 Task: Use the formula "DPRODUCT" in spreadsheet "Project protfolio".
Action: Mouse moved to (608, 96)
Screenshot: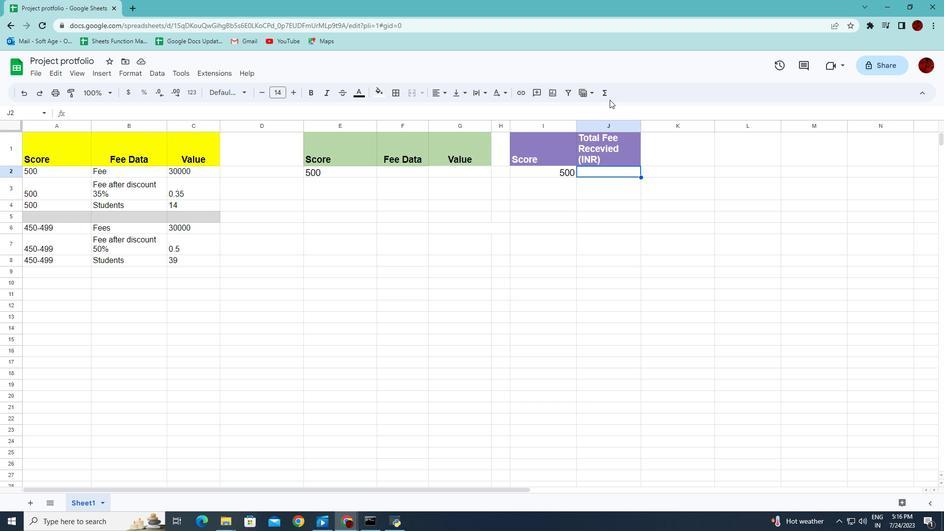 
Action: Mouse pressed left at (608, 96)
Screenshot: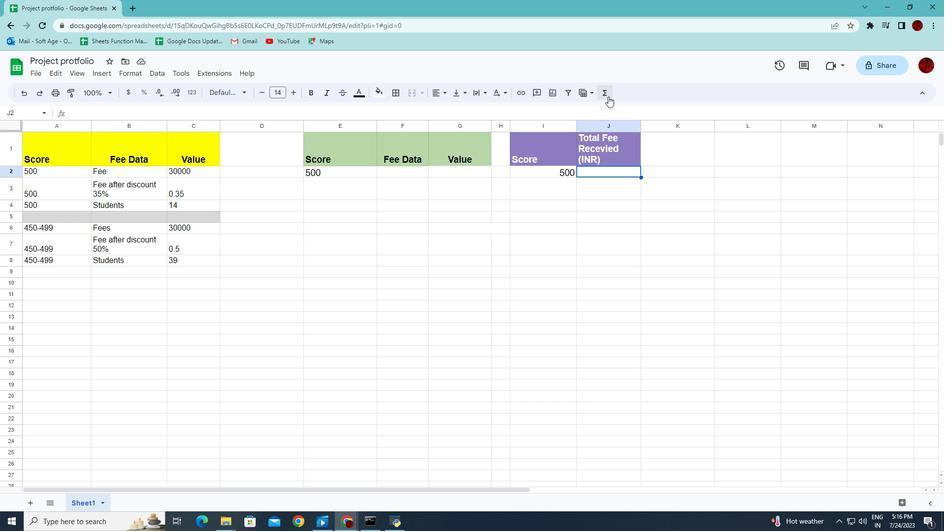 
Action: Mouse moved to (765, 204)
Screenshot: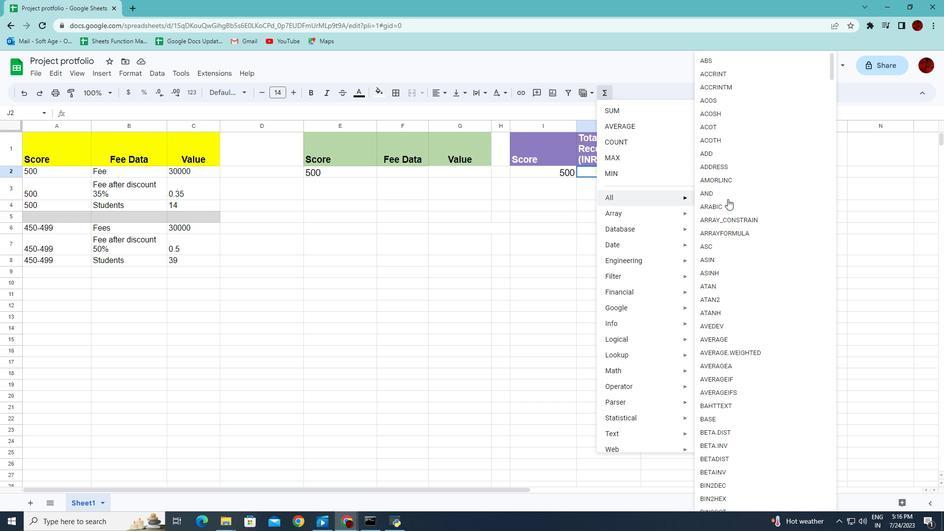 
Action: Mouse scrolled (765, 203) with delta (0, 0)
Screenshot: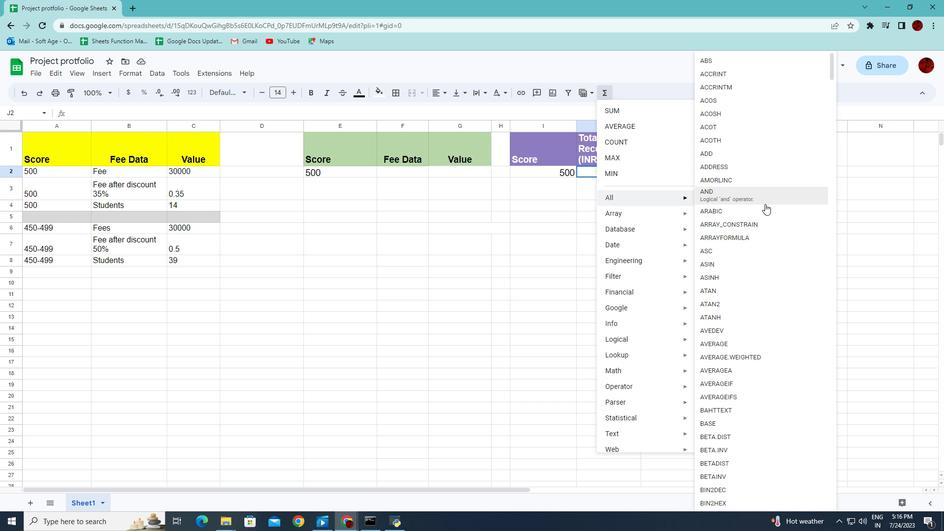 
Action: Mouse scrolled (765, 203) with delta (0, 0)
Screenshot: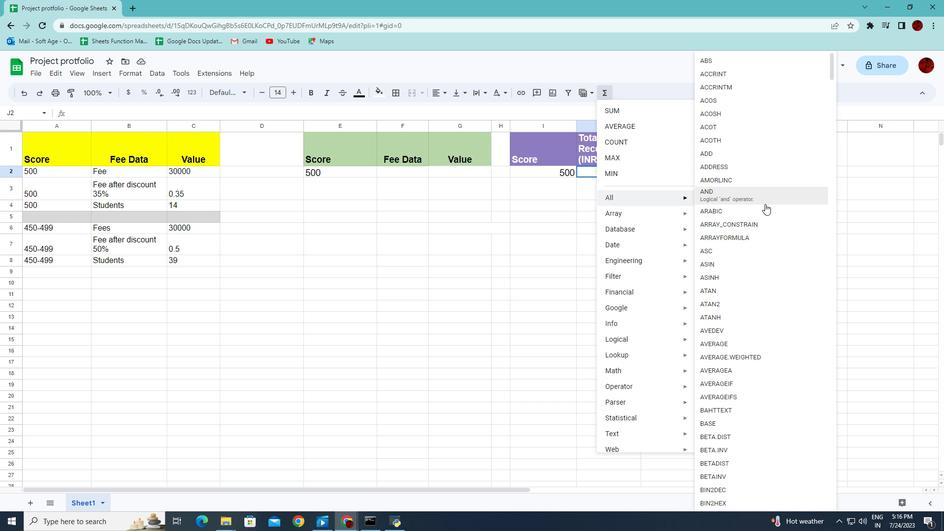 
Action: Mouse scrolled (765, 203) with delta (0, 0)
Screenshot: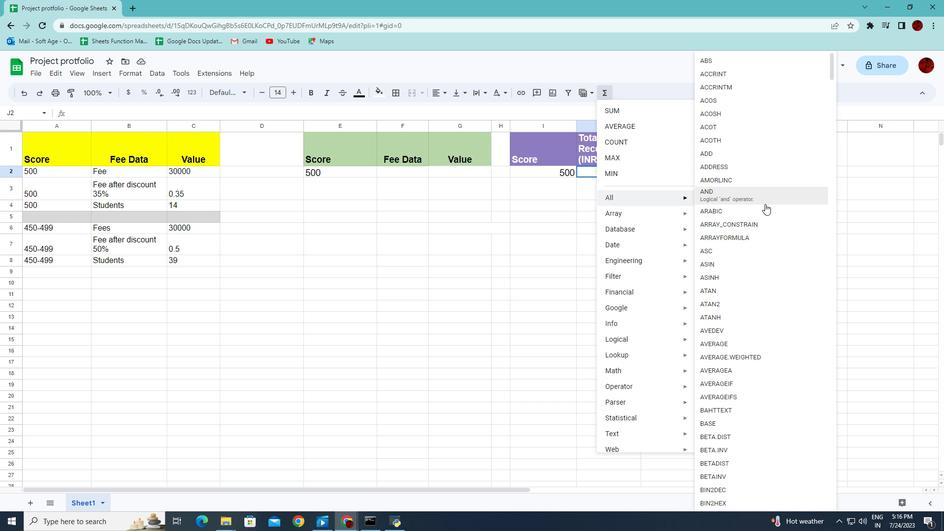 
Action: Mouse scrolled (765, 203) with delta (0, 0)
Screenshot: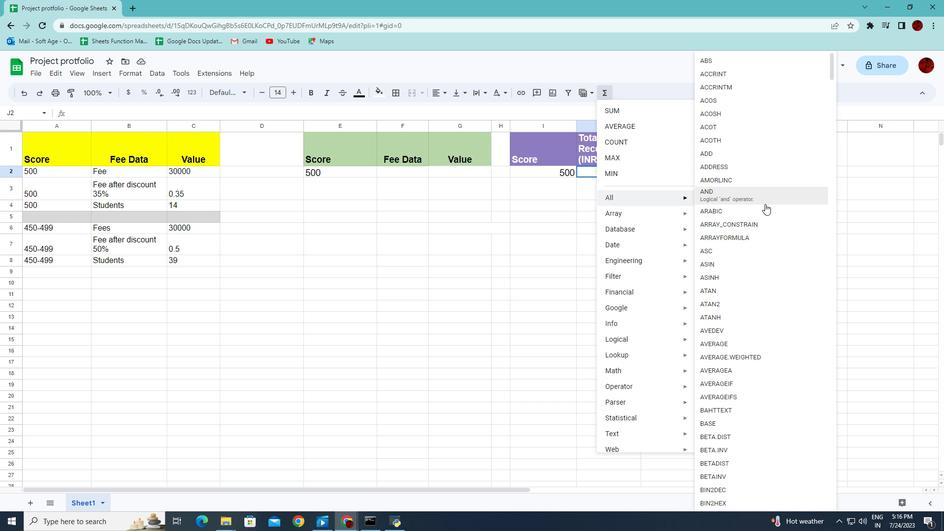 
Action: Mouse scrolled (765, 203) with delta (0, 0)
Screenshot: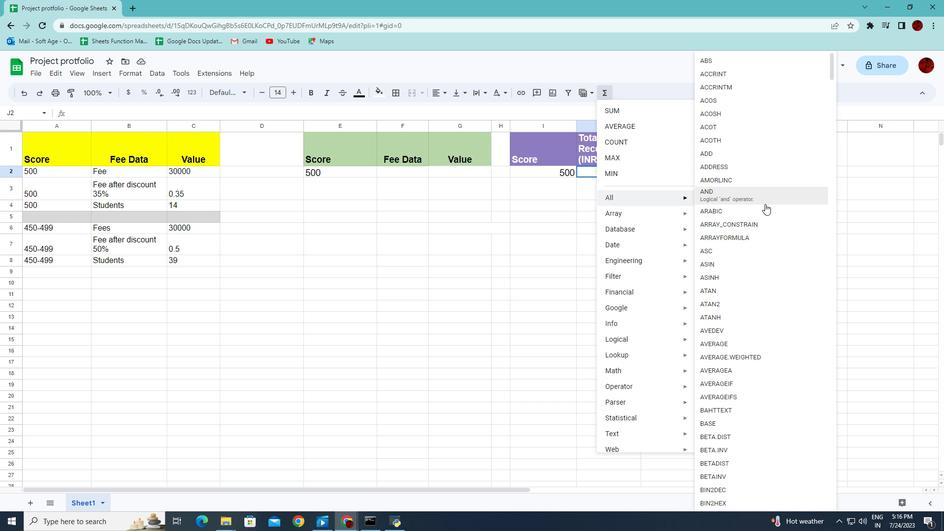 
Action: Mouse scrolled (765, 203) with delta (0, 0)
Screenshot: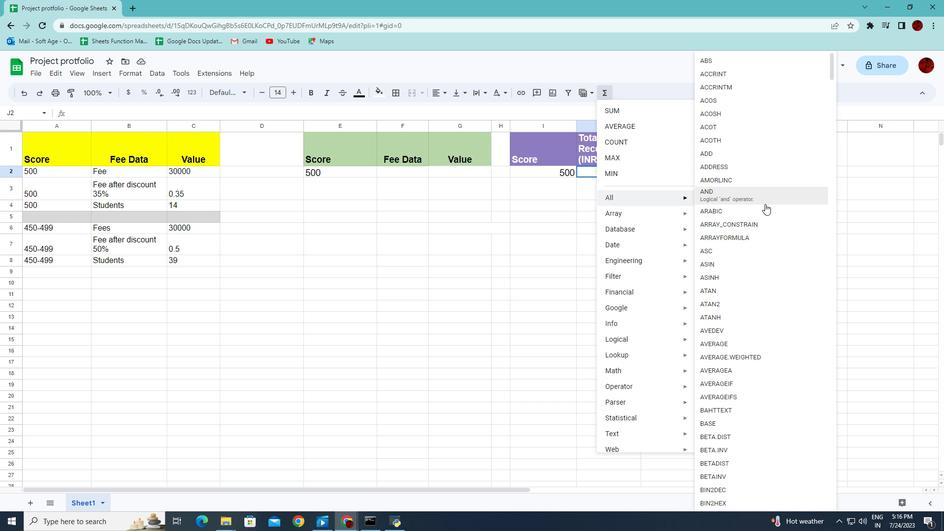 
Action: Mouse scrolled (765, 203) with delta (0, 0)
Screenshot: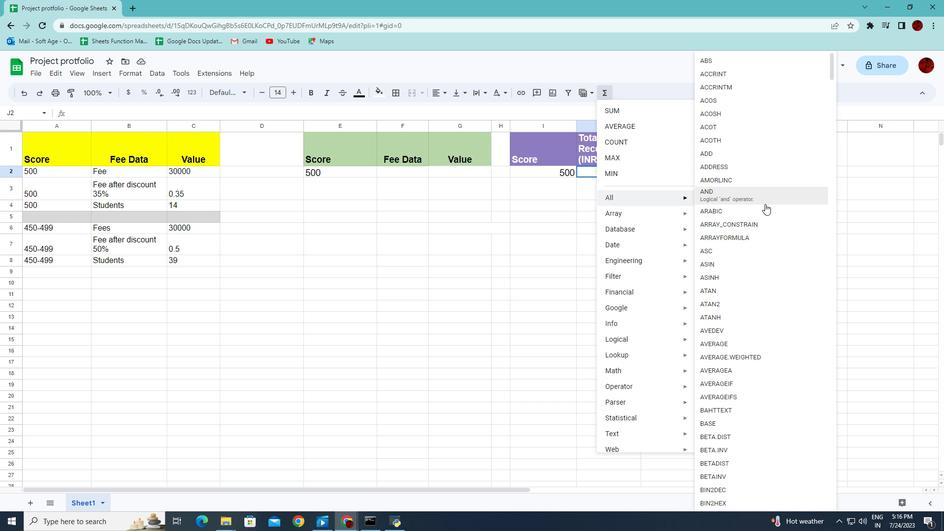 
Action: Mouse scrolled (765, 203) with delta (0, 0)
Screenshot: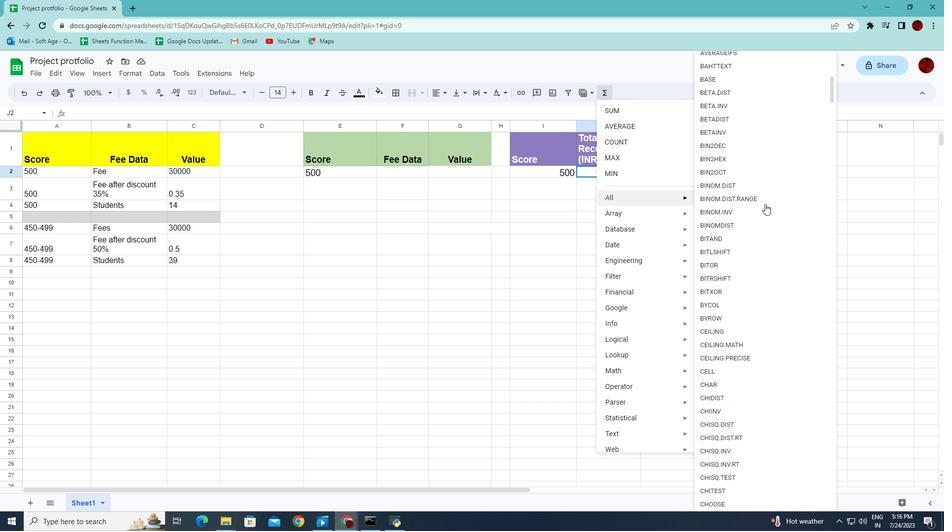 
Action: Mouse scrolled (765, 203) with delta (0, 0)
Screenshot: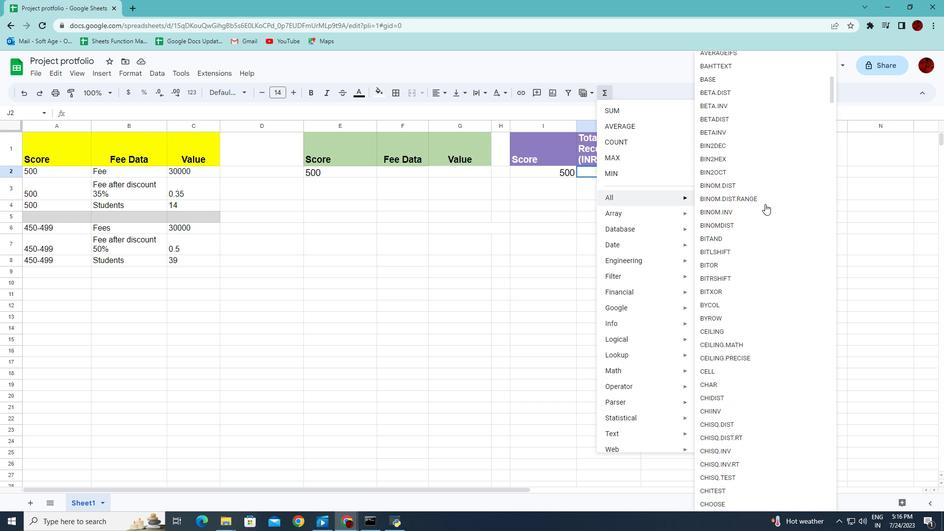 
Action: Mouse scrolled (765, 203) with delta (0, 0)
Screenshot: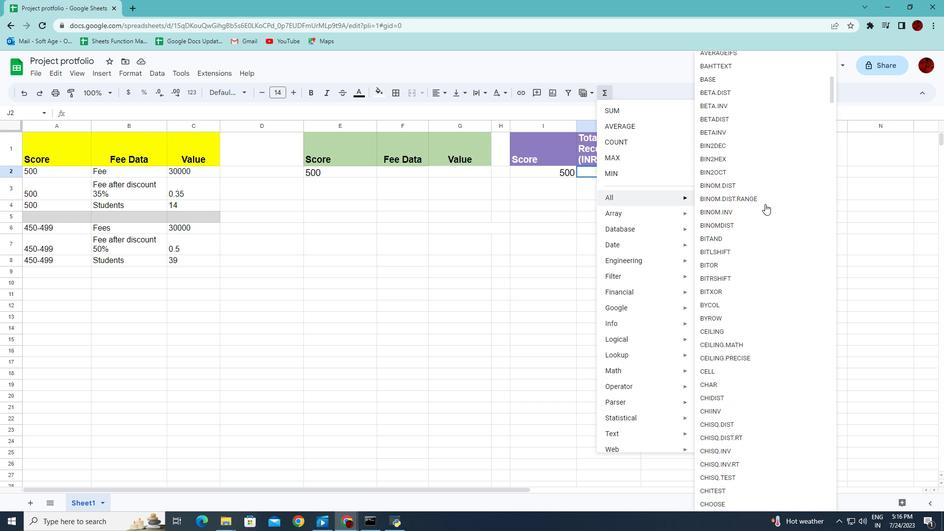 
Action: Mouse scrolled (765, 203) with delta (0, 0)
Screenshot: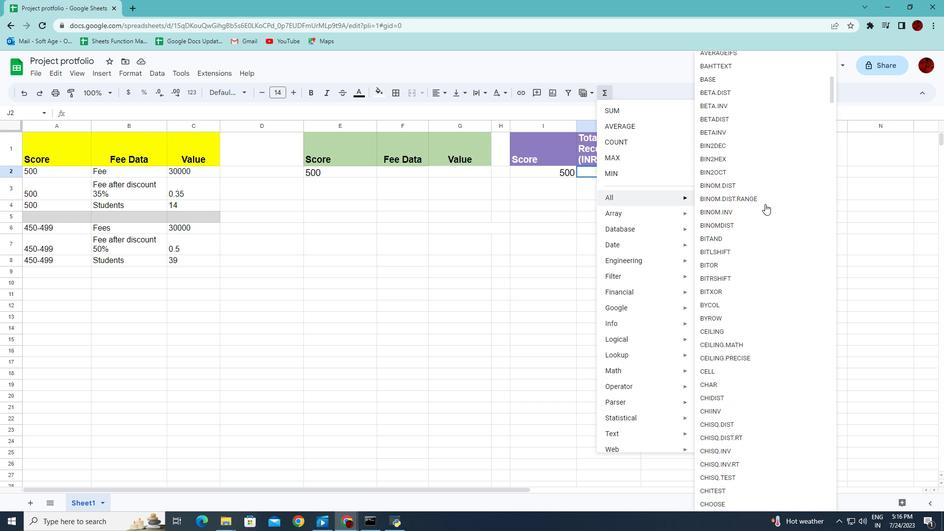 
Action: Mouse scrolled (765, 203) with delta (0, 0)
Screenshot: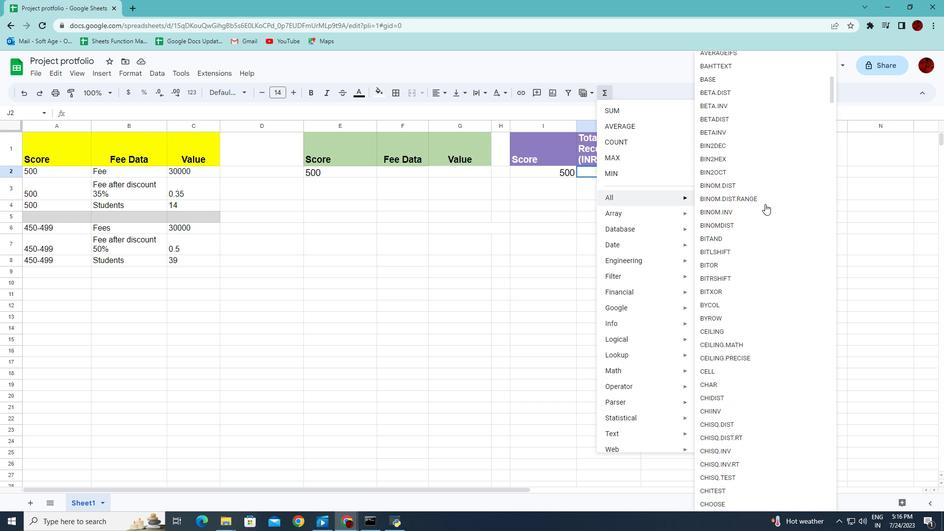 
Action: Mouse scrolled (765, 203) with delta (0, 0)
Screenshot: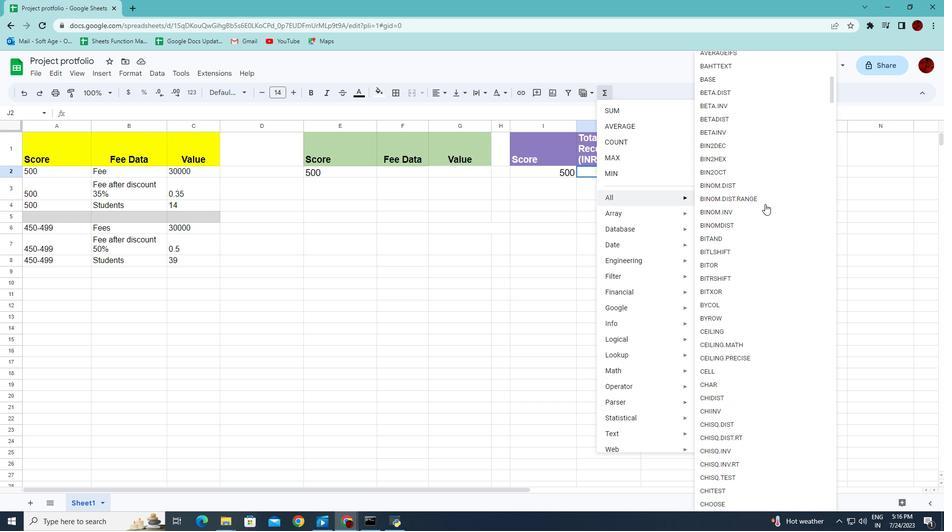 
Action: Mouse scrolled (765, 203) with delta (0, 0)
Screenshot: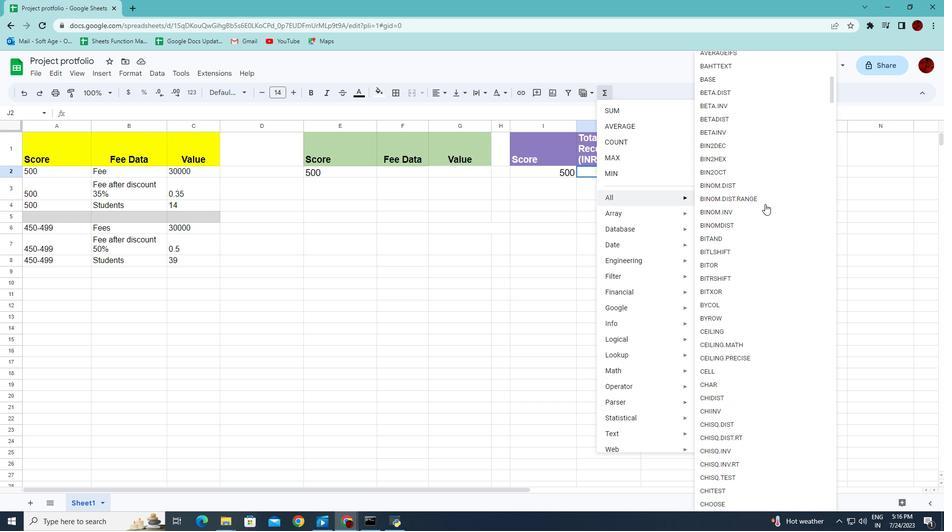 
Action: Mouse scrolled (765, 203) with delta (0, 0)
Screenshot: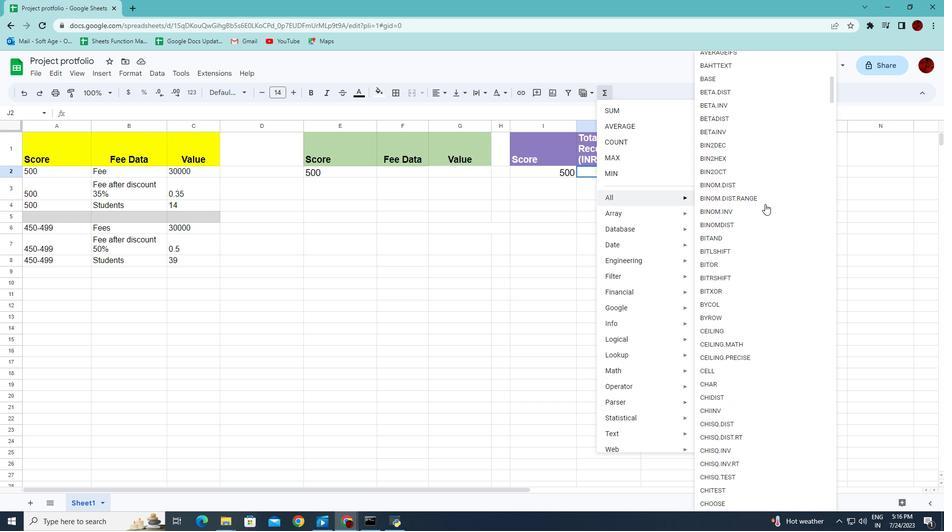 
Action: Mouse scrolled (765, 203) with delta (0, 0)
Screenshot: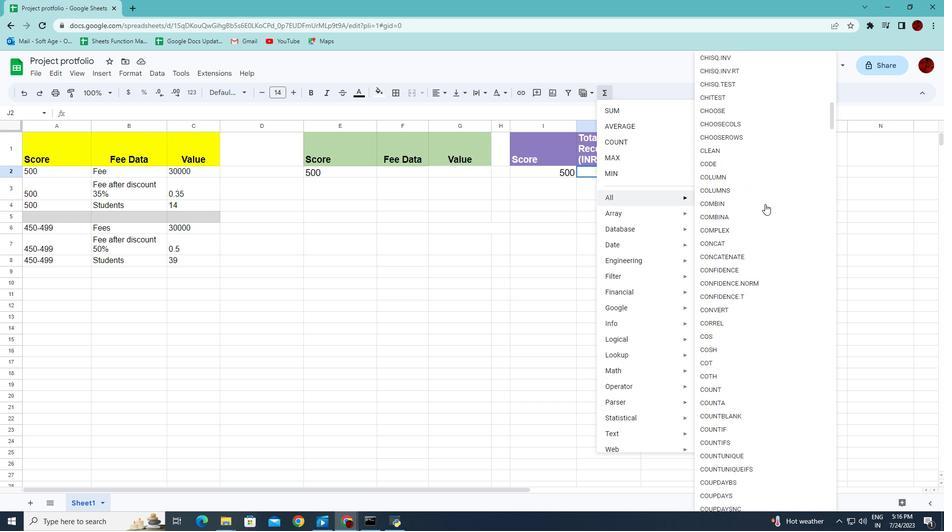
Action: Mouse scrolled (765, 203) with delta (0, 0)
Screenshot: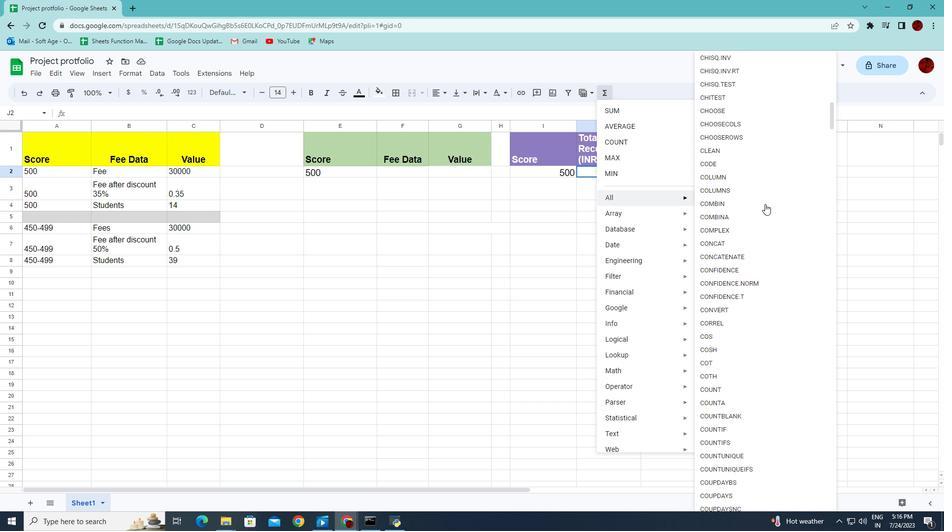 
Action: Mouse scrolled (765, 203) with delta (0, 0)
Screenshot: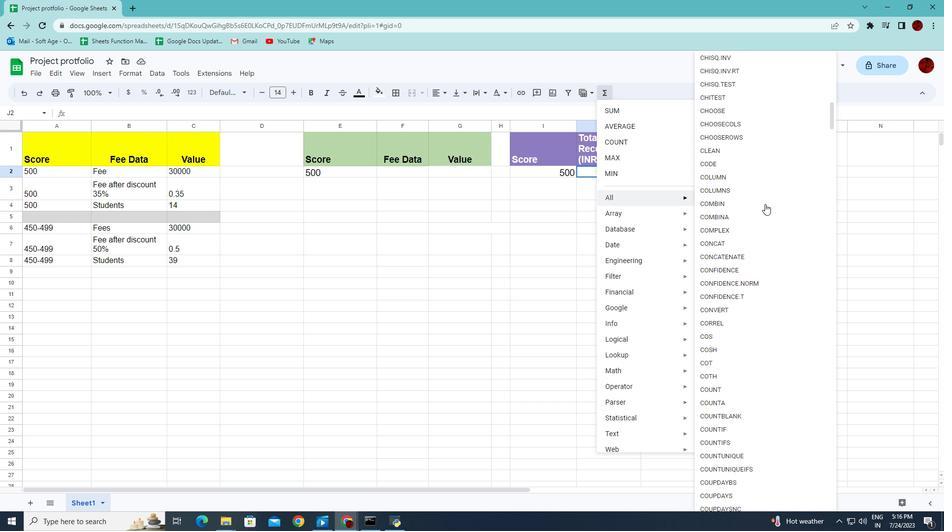 
Action: Mouse scrolled (765, 203) with delta (0, 0)
Screenshot: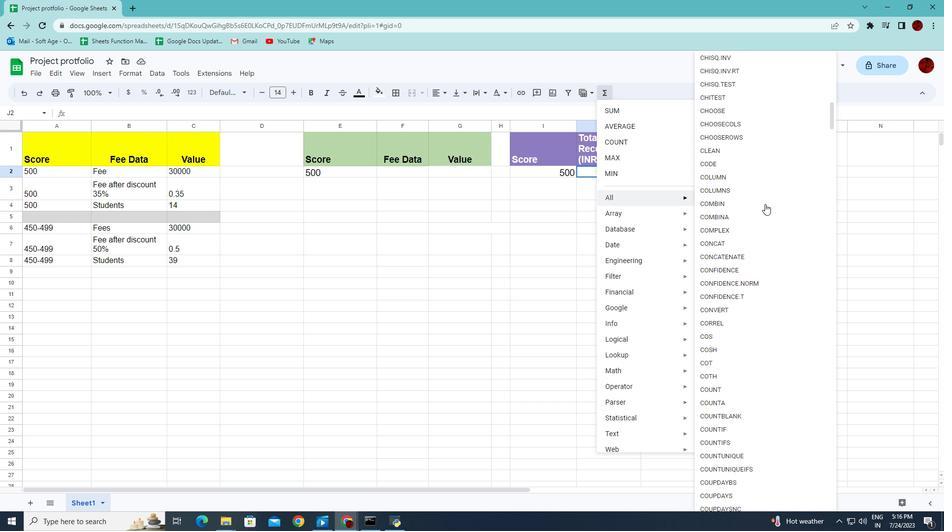 
Action: Mouse scrolled (765, 203) with delta (0, 0)
Screenshot: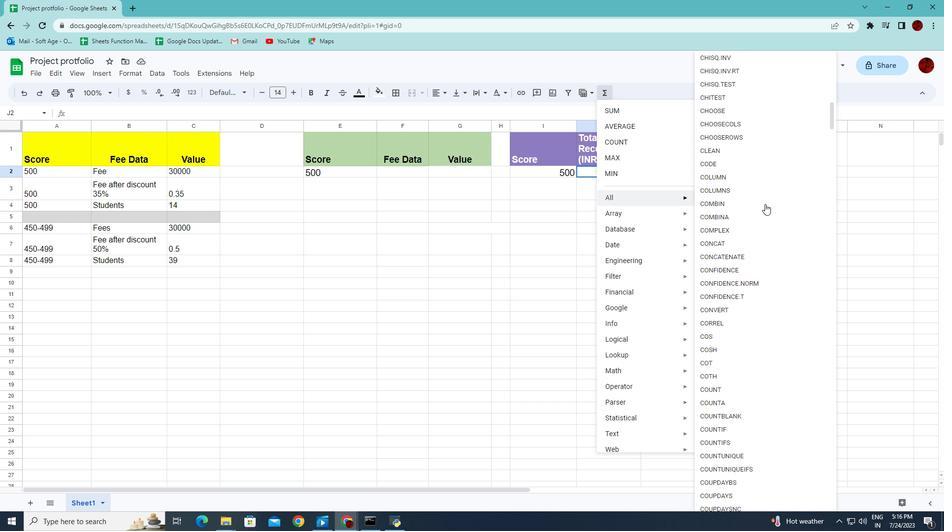 
Action: Mouse scrolled (765, 203) with delta (0, 0)
Screenshot: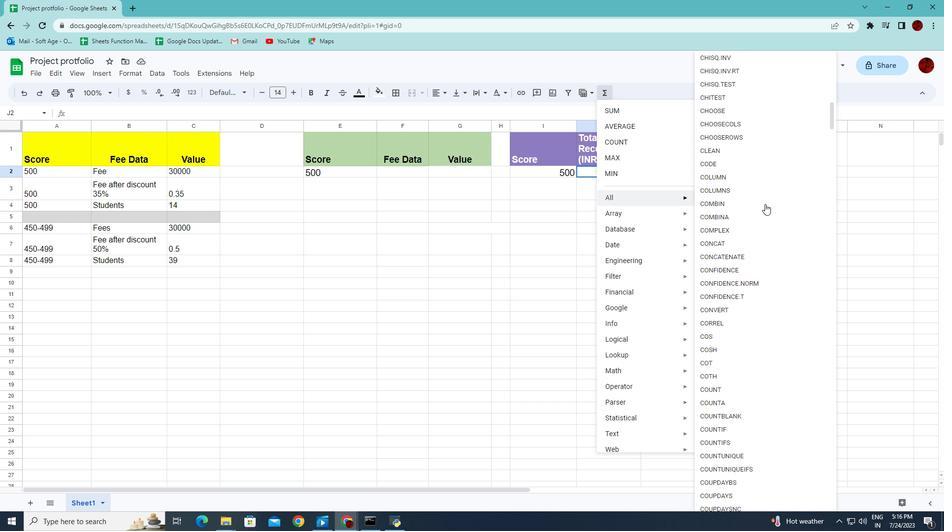 
Action: Mouse scrolled (765, 203) with delta (0, 0)
Screenshot: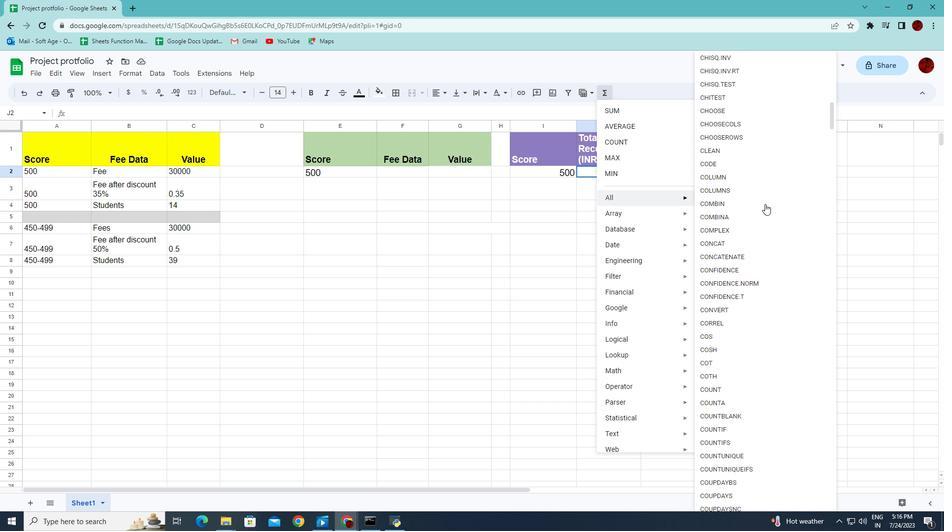 
Action: Mouse scrolled (765, 203) with delta (0, 0)
Screenshot: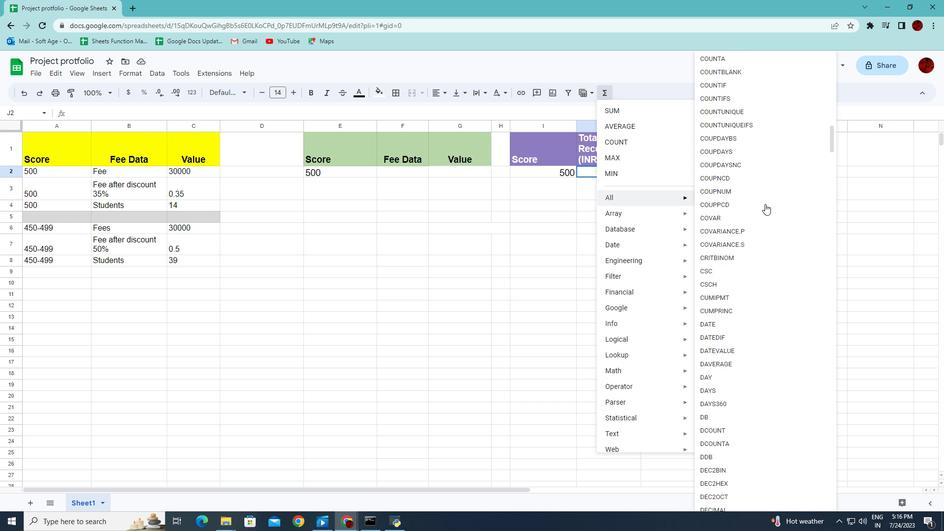
Action: Mouse scrolled (765, 203) with delta (0, 0)
Screenshot: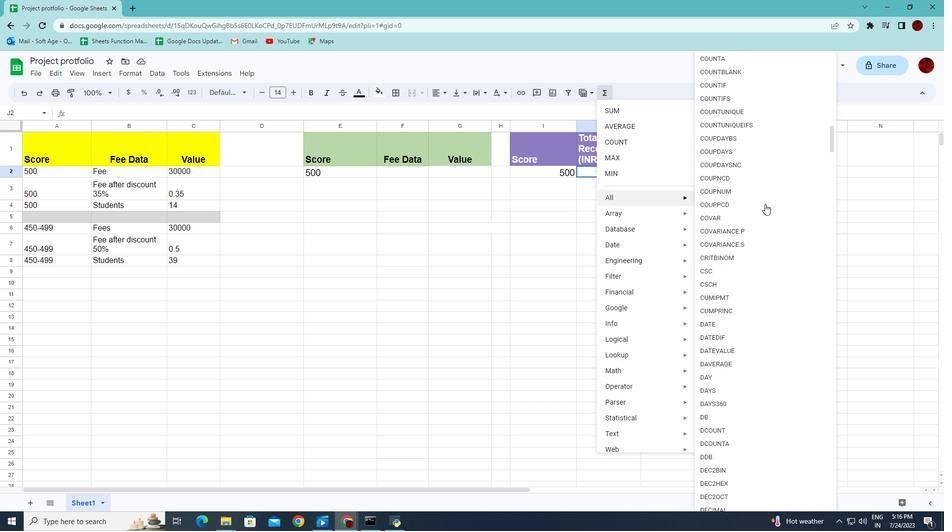 
Action: Mouse scrolled (765, 203) with delta (0, 0)
Screenshot: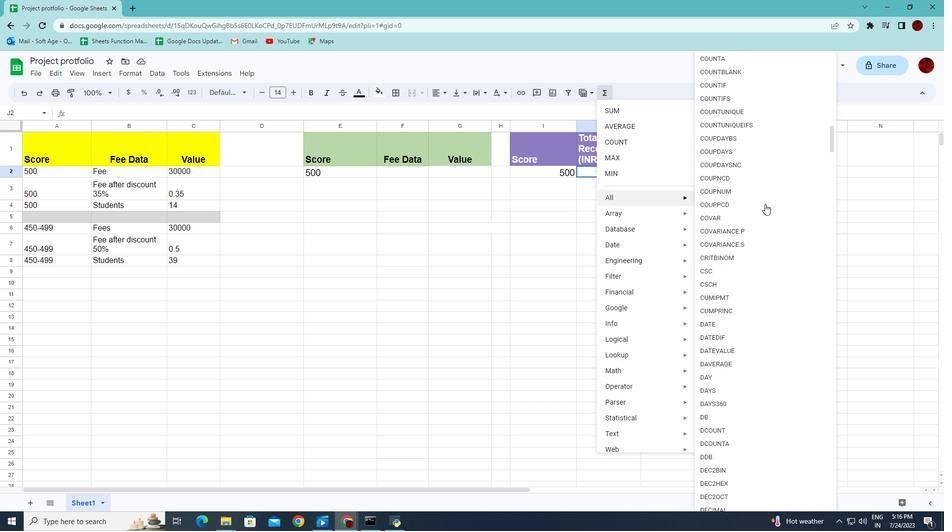 
Action: Mouse scrolled (765, 203) with delta (0, 0)
Screenshot: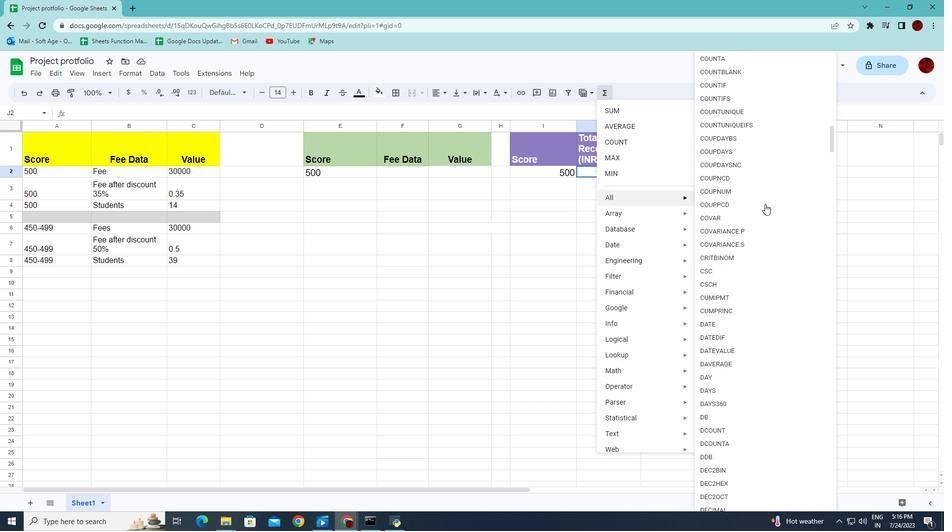 
Action: Mouse scrolled (765, 203) with delta (0, 0)
Screenshot: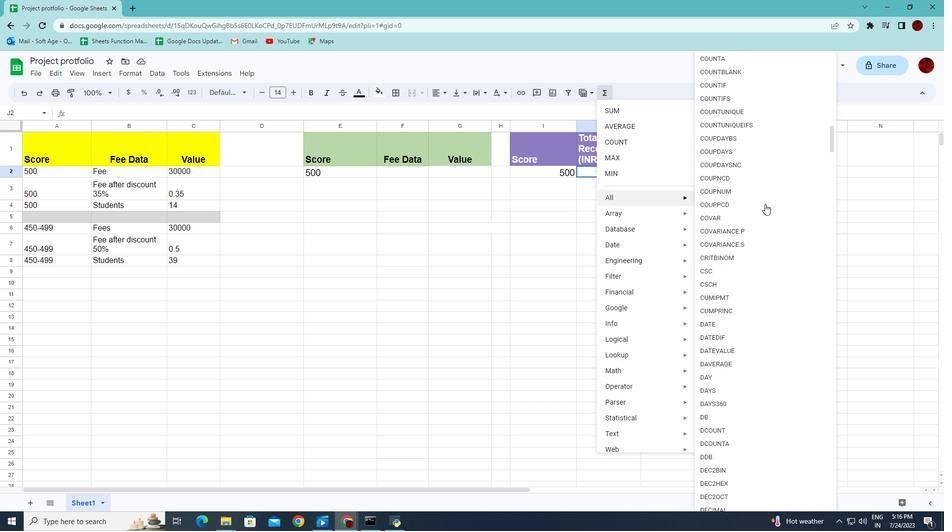 
Action: Mouse scrolled (765, 203) with delta (0, 0)
Screenshot: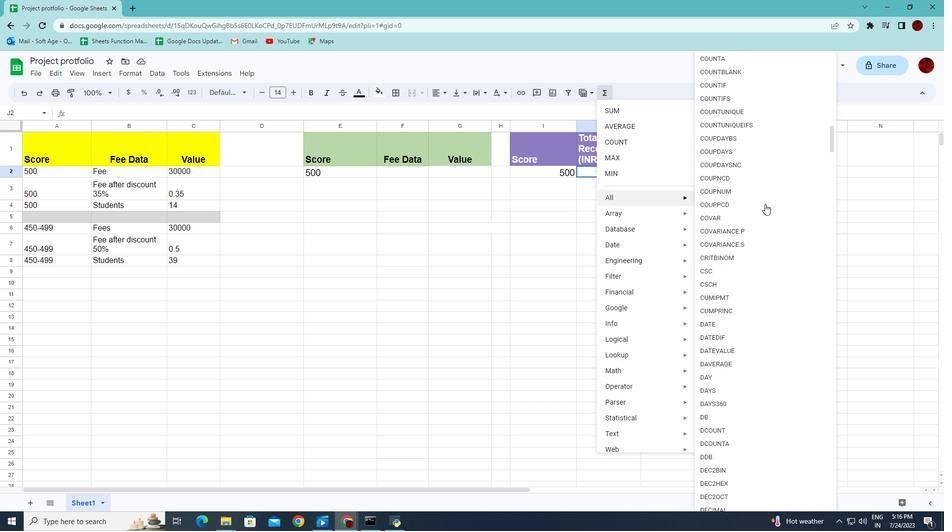 
Action: Mouse scrolled (765, 203) with delta (0, 0)
Screenshot: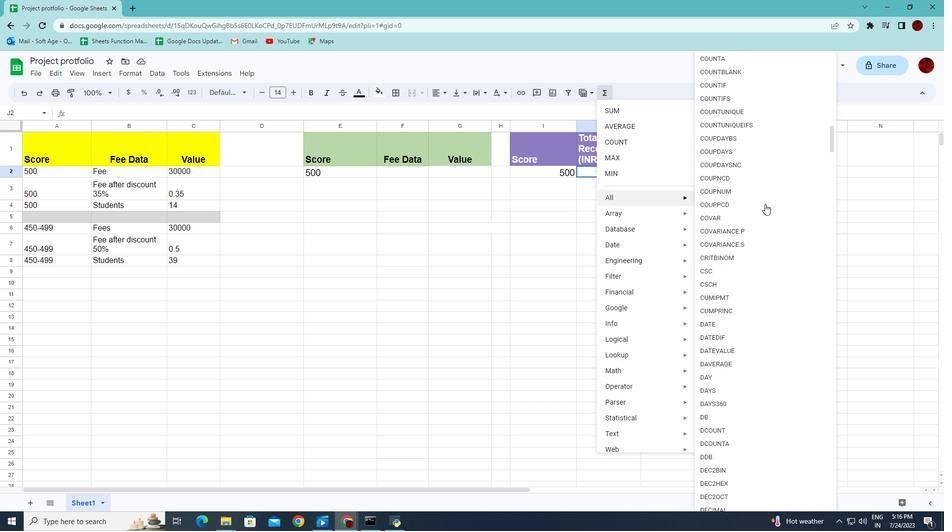 
Action: Mouse moved to (725, 337)
Screenshot: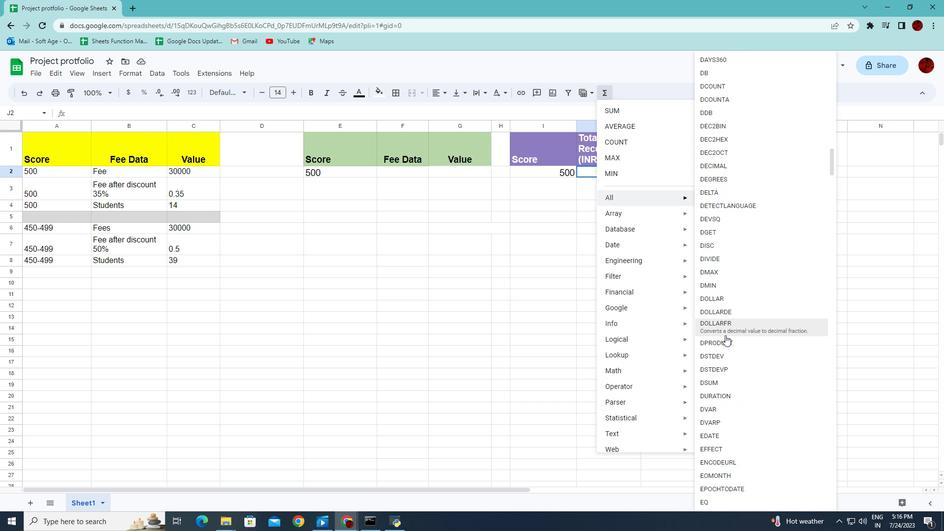 
Action: Mouse pressed left at (725, 337)
Screenshot: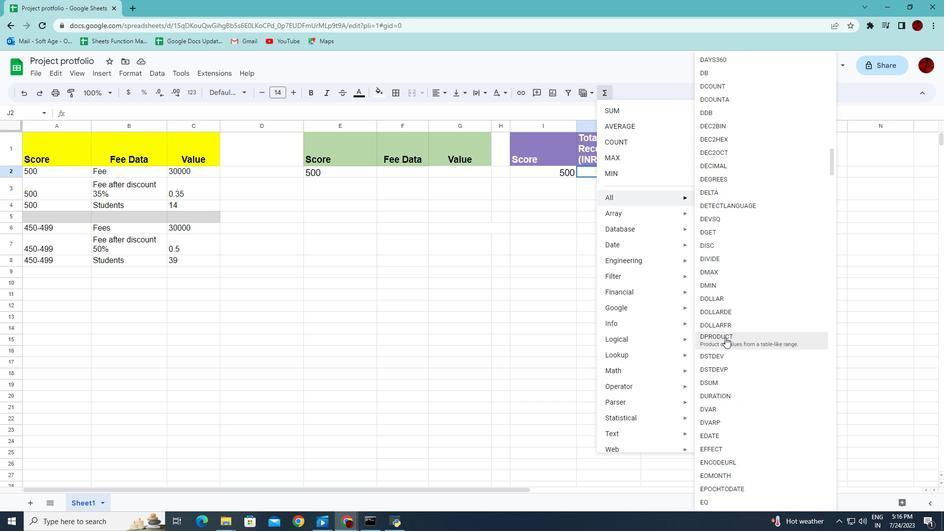 
Action: Mouse moved to (55, 148)
Screenshot: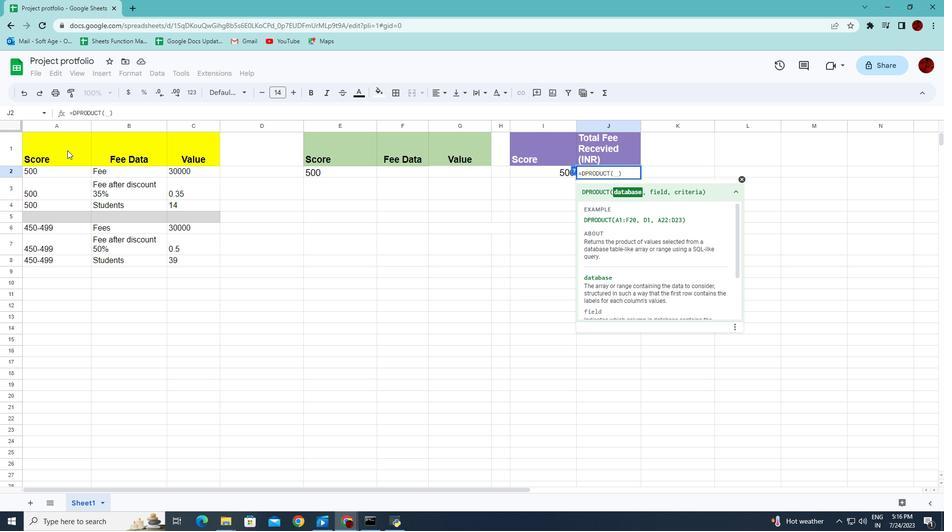 
Action: Mouse pressed left at (55, 148)
Screenshot: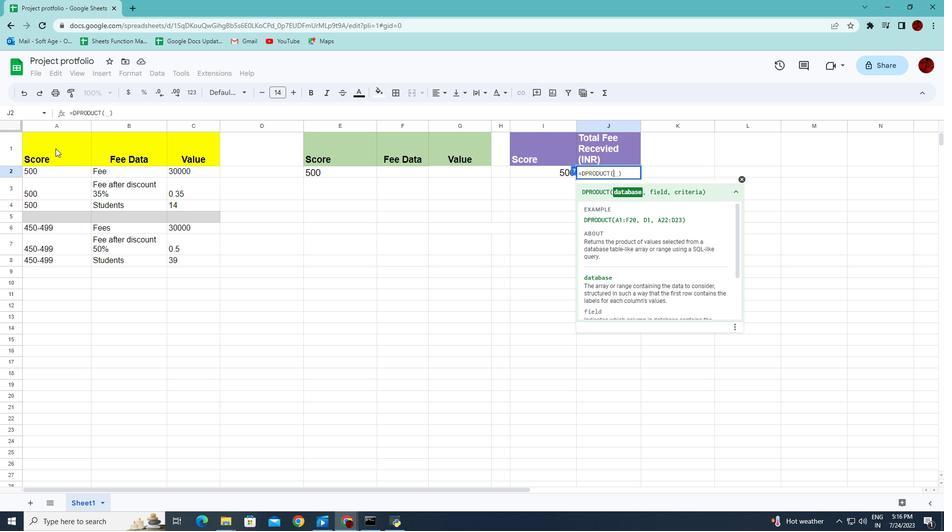 
Action: Mouse moved to (183, 261)
Screenshot: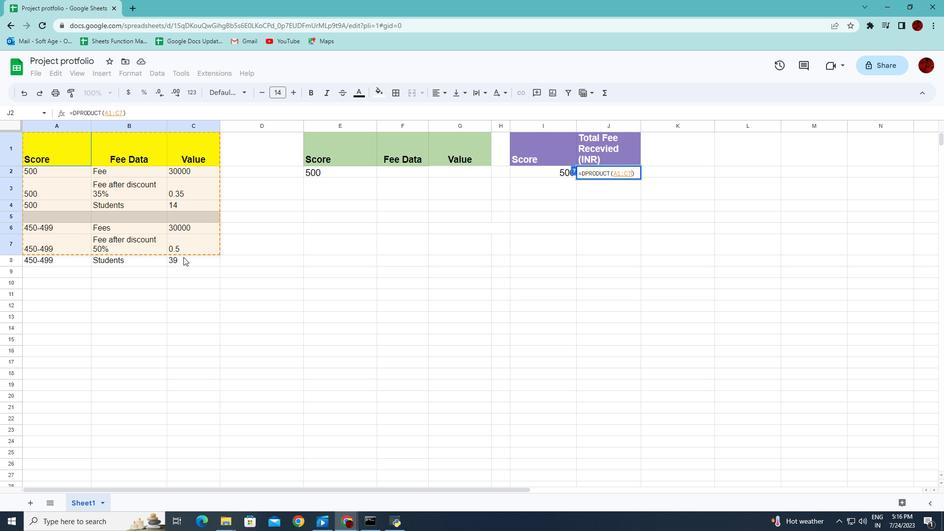 
Action: Key pressed ,
Screenshot: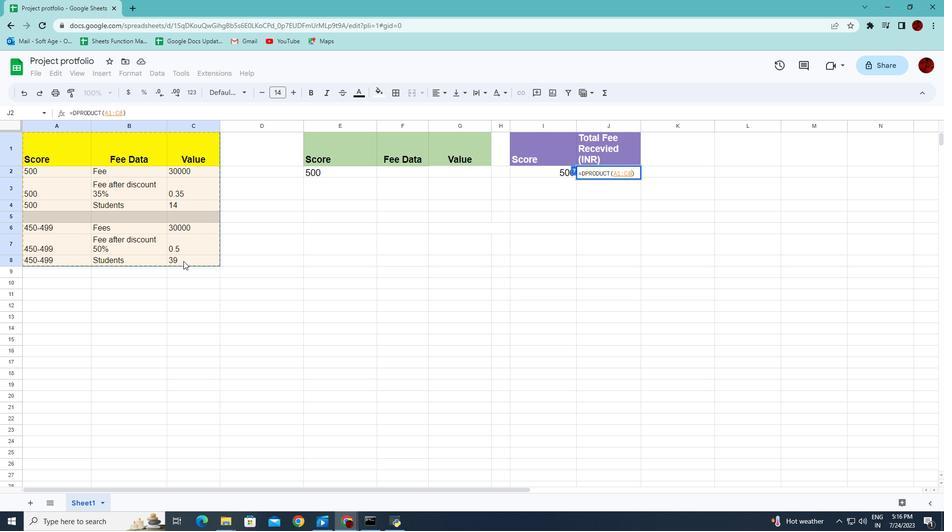 
Action: Mouse moved to (194, 139)
Screenshot: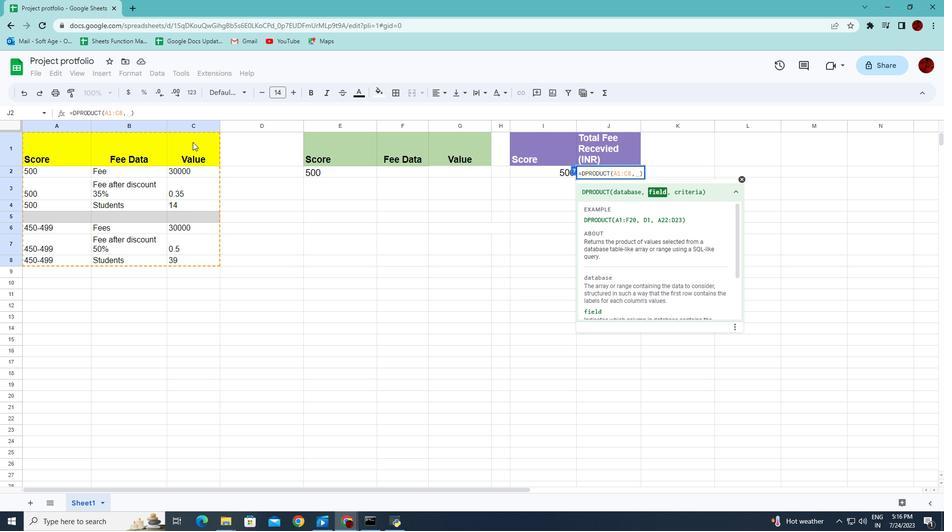 
Action: Mouse pressed left at (194, 139)
Screenshot: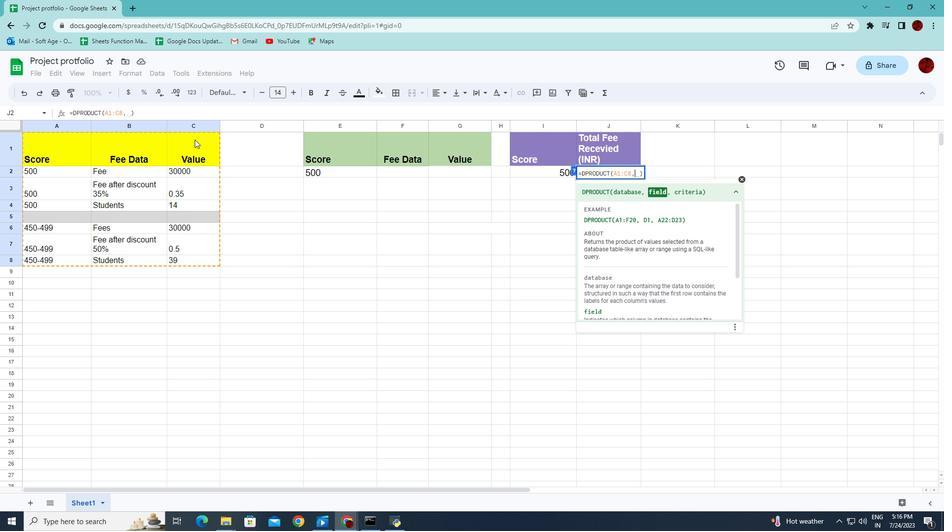 
Action: Key pressed ,
Screenshot: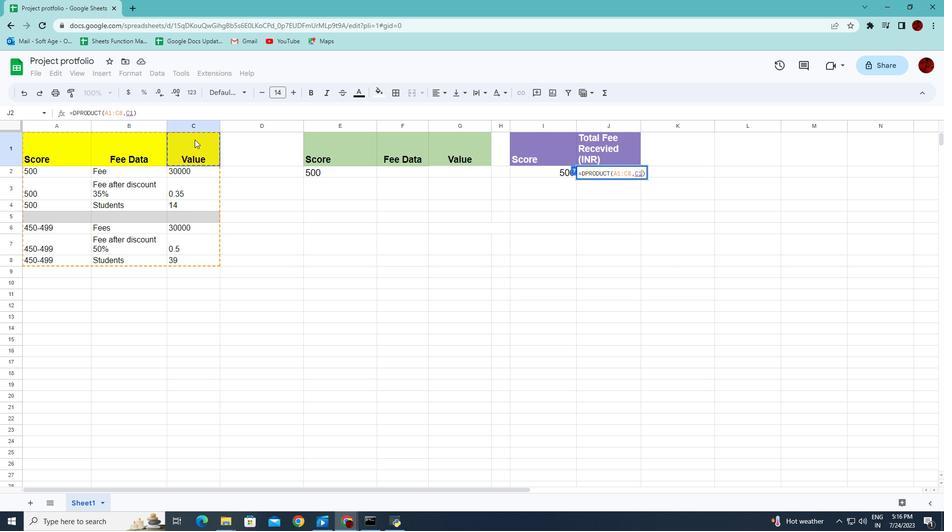 
Action: Mouse moved to (306, 140)
Screenshot: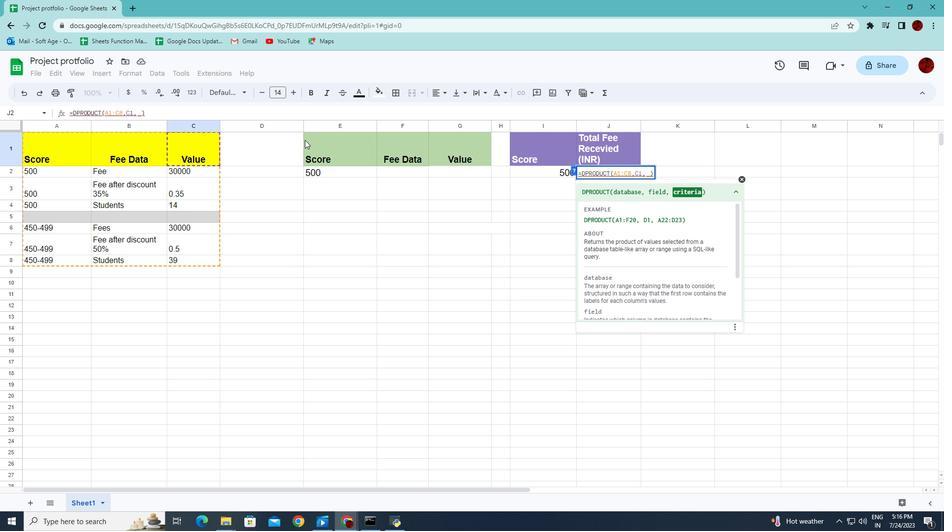 
Action: Mouse pressed left at (306, 140)
Screenshot: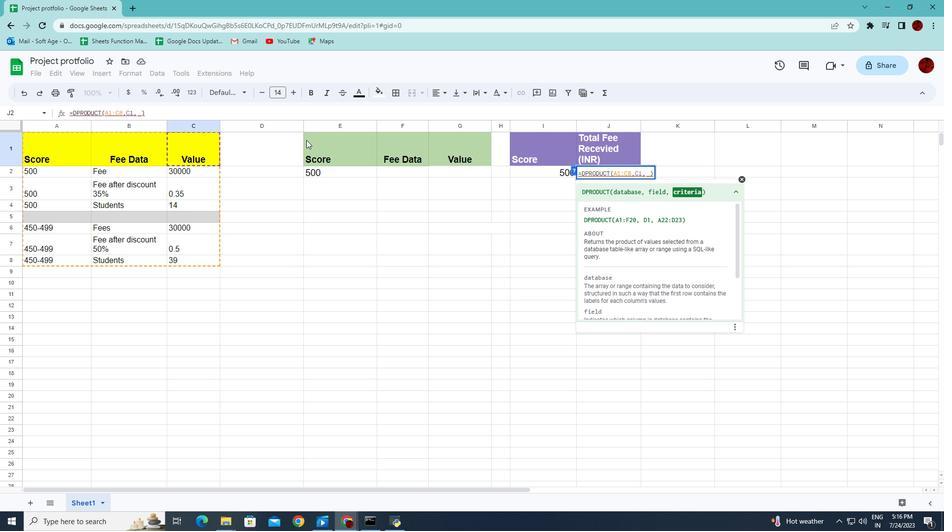 
Action: Mouse moved to (455, 174)
Screenshot: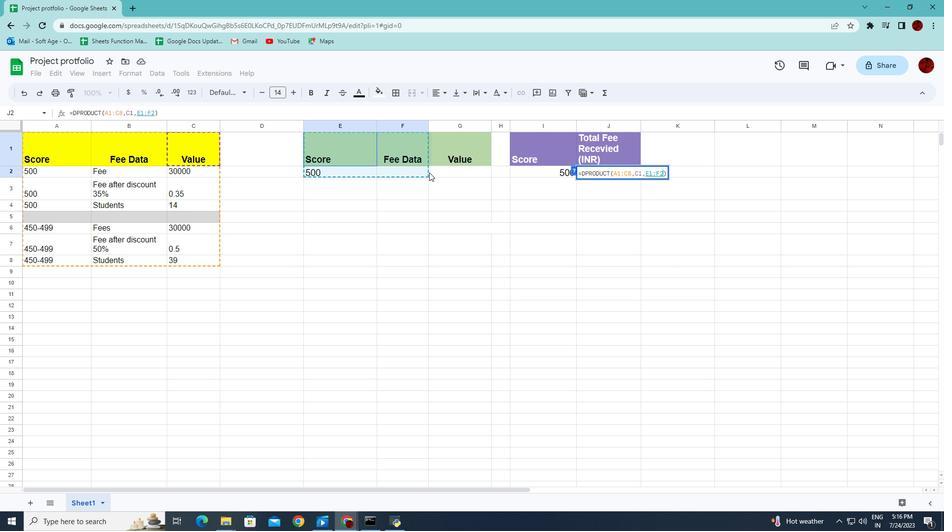 
Action: Key pressed <Key.enter>
Screenshot: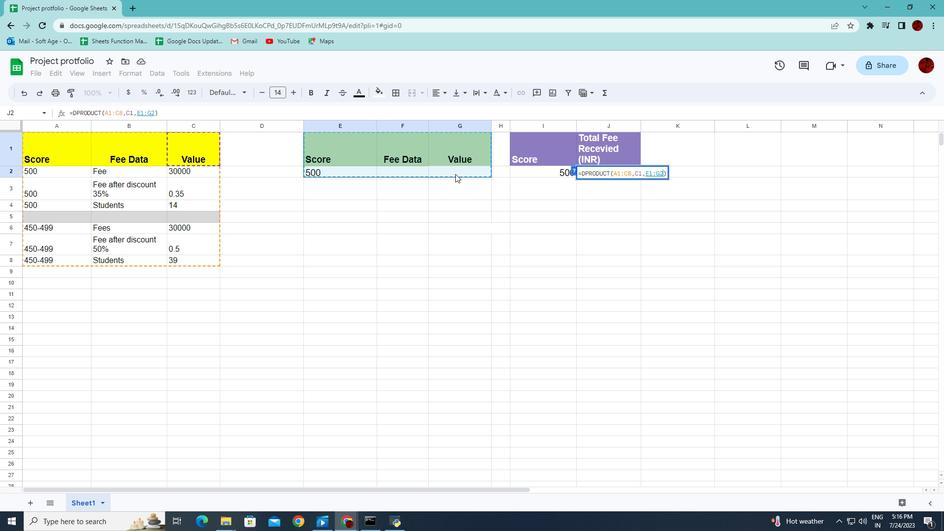 
